 Task: Show the media title on video start at the bottom-right position.
Action: Mouse moved to (133, 14)
Screenshot: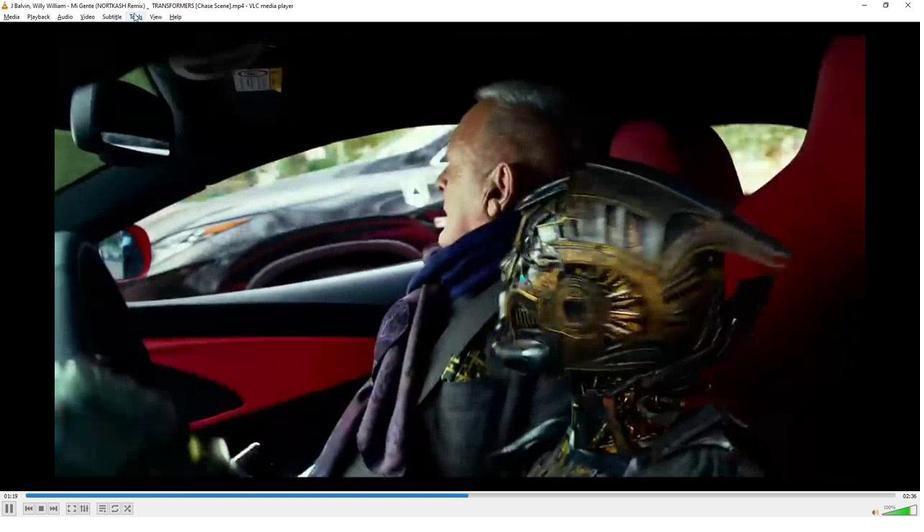 
Action: Mouse pressed left at (133, 14)
Screenshot: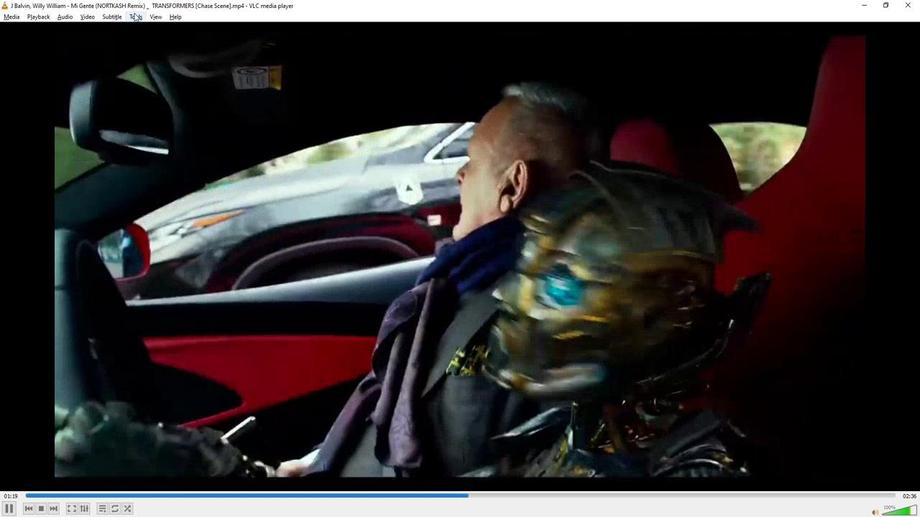 
Action: Mouse moved to (163, 133)
Screenshot: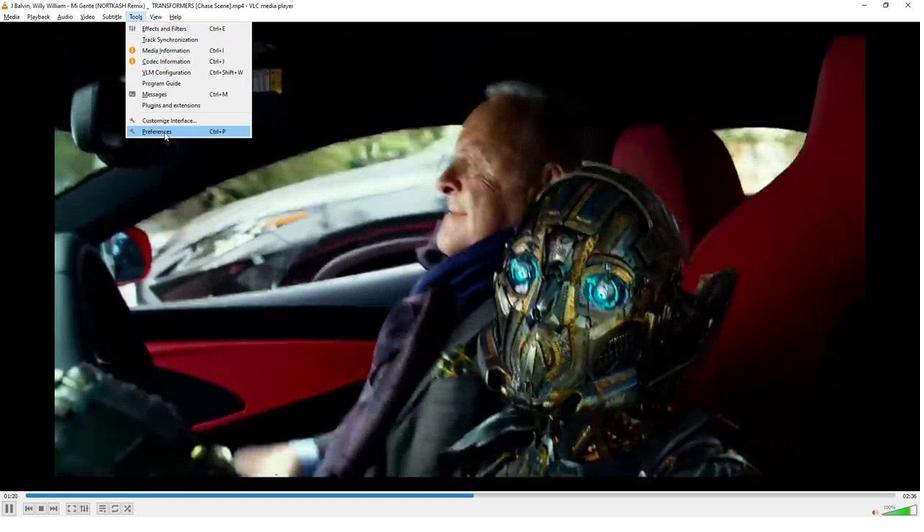 
Action: Mouse pressed left at (163, 133)
Screenshot: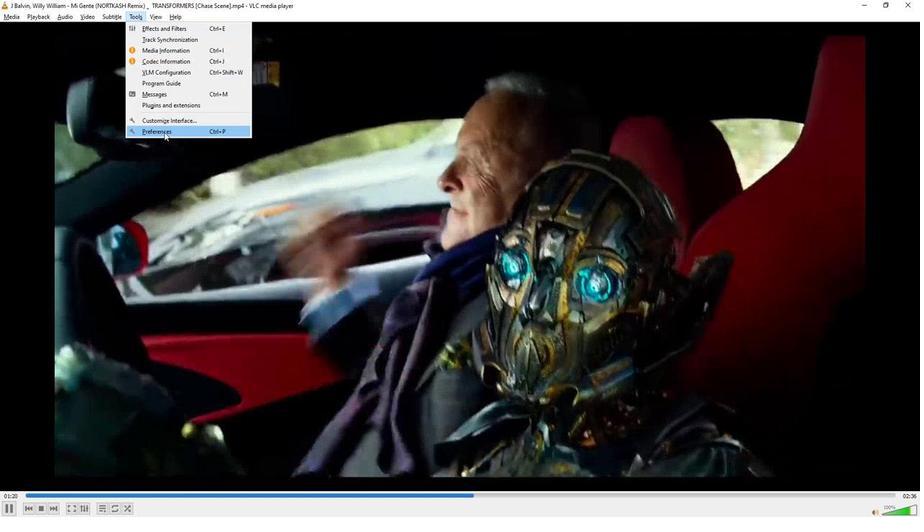 
Action: Mouse moved to (325, 102)
Screenshot: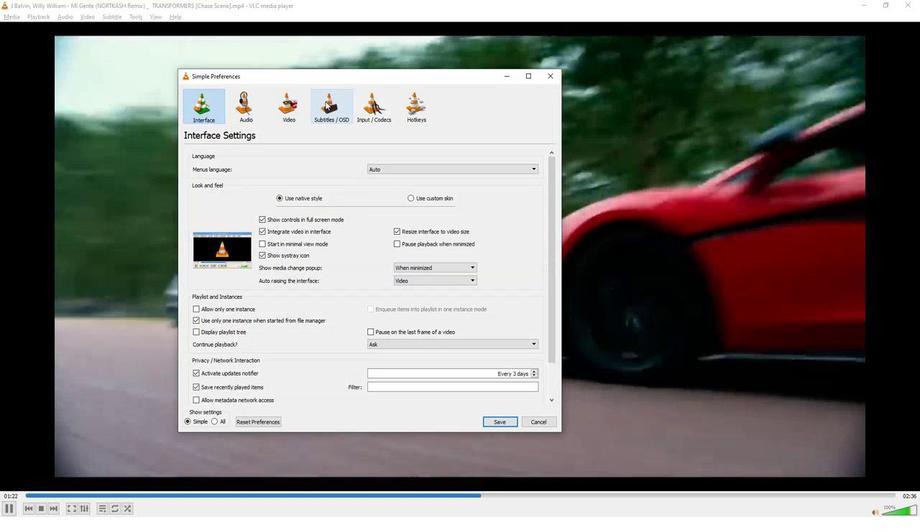 
Action: Mouse pressed left at (325, 102)
Screenshot: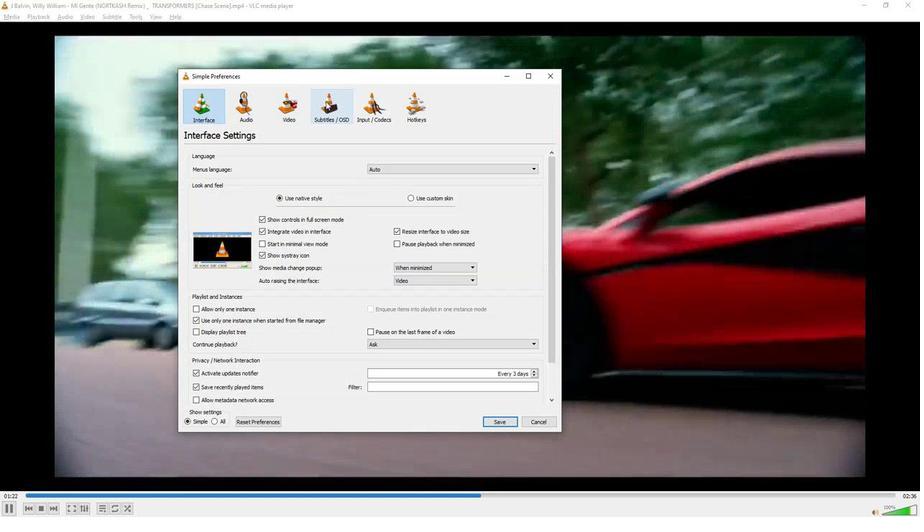 
Action: Mouse moved to (396, 177)
Screenshot: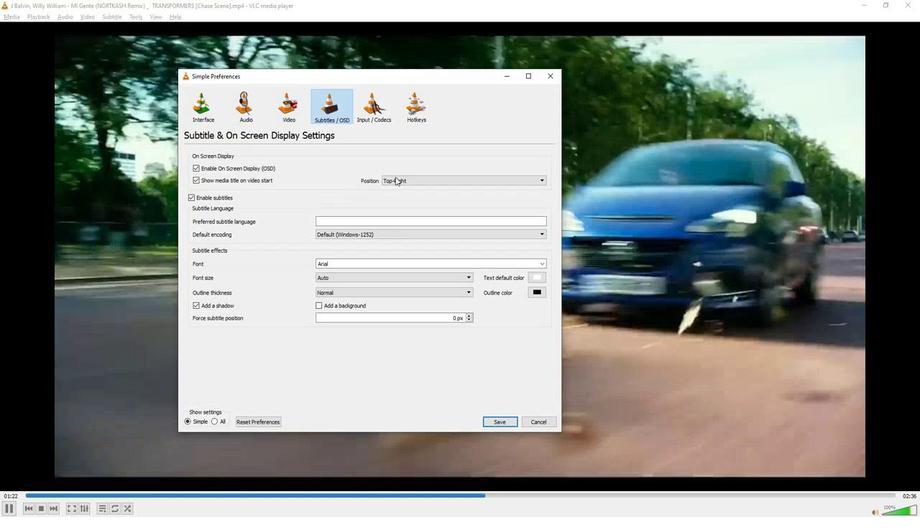 
Action: Mouse pressed left at (396, 177)
Screenshot: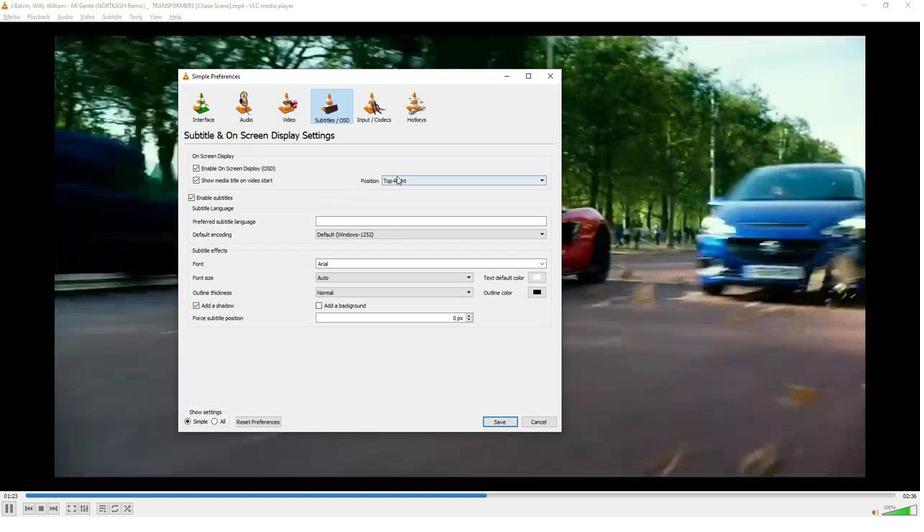 
Action: Mouse moved to (393, 240)
Screenshot: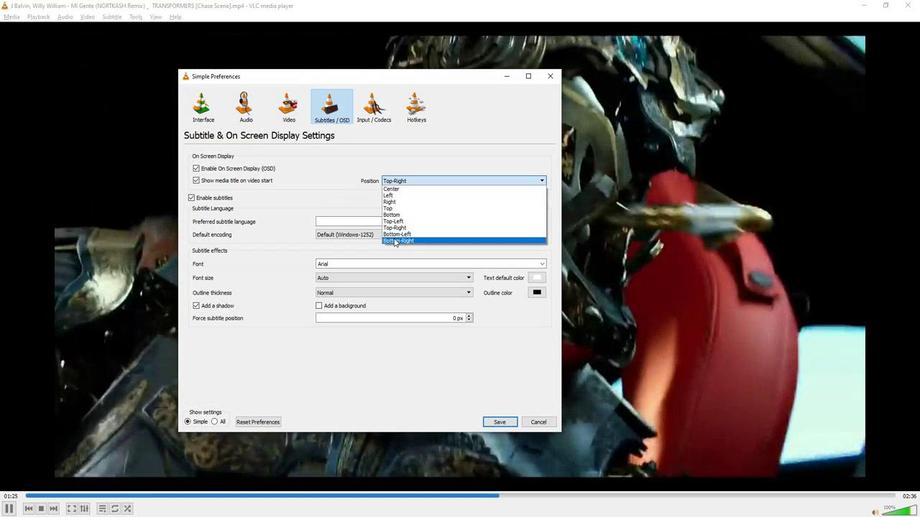 
Action: Mouse pressed left at (393, 240)
Screenshot: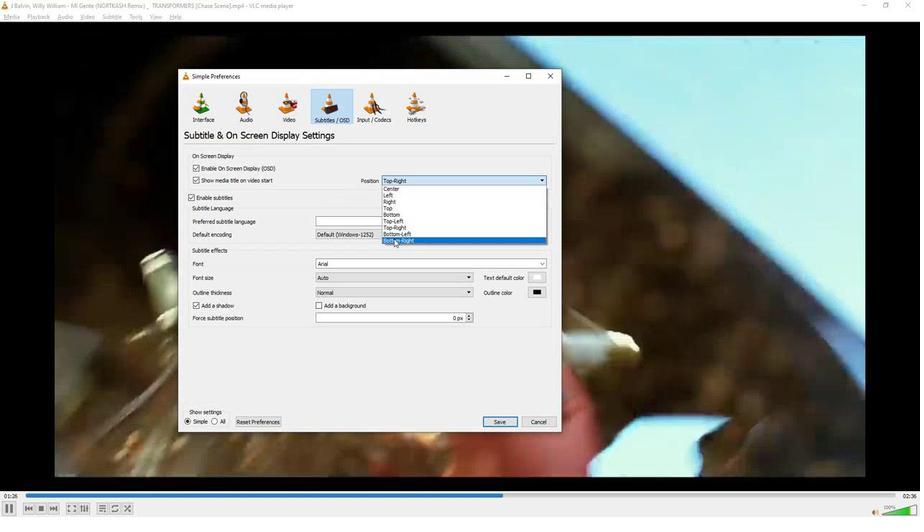 
Action: Mouse moved to (392, 368)
Screenshot: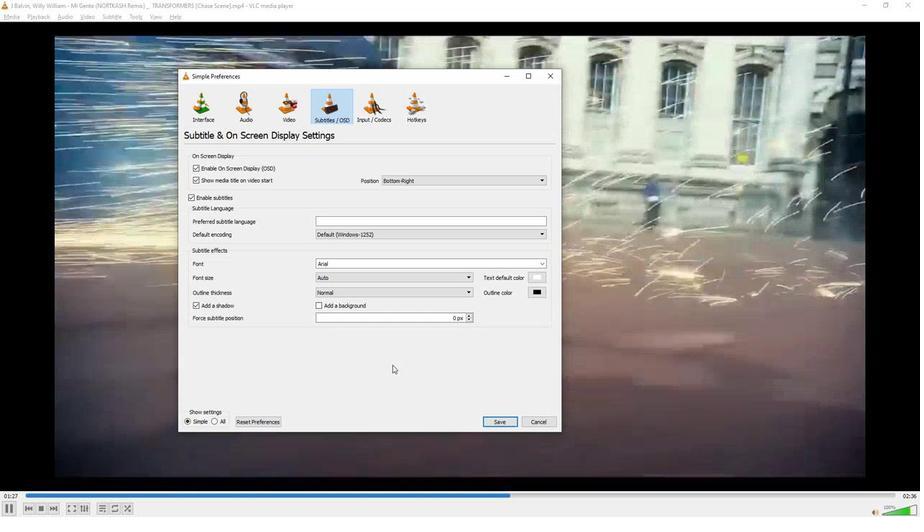 
